 Task: Add the task  Improve error handling and reporting in the app to the section Code Review Sprint in the project TrueLine and add a Due Date to the respective task as 2023/11/24.
Action: Mouse moved to (47, 467)
Screenshot: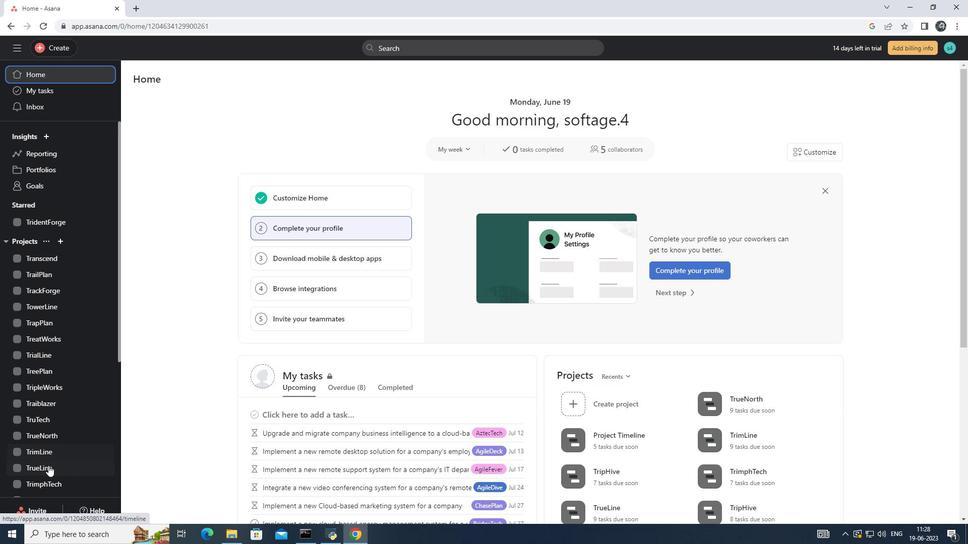 
Action: Mouse pressed left at (47, 467)
Screenshot: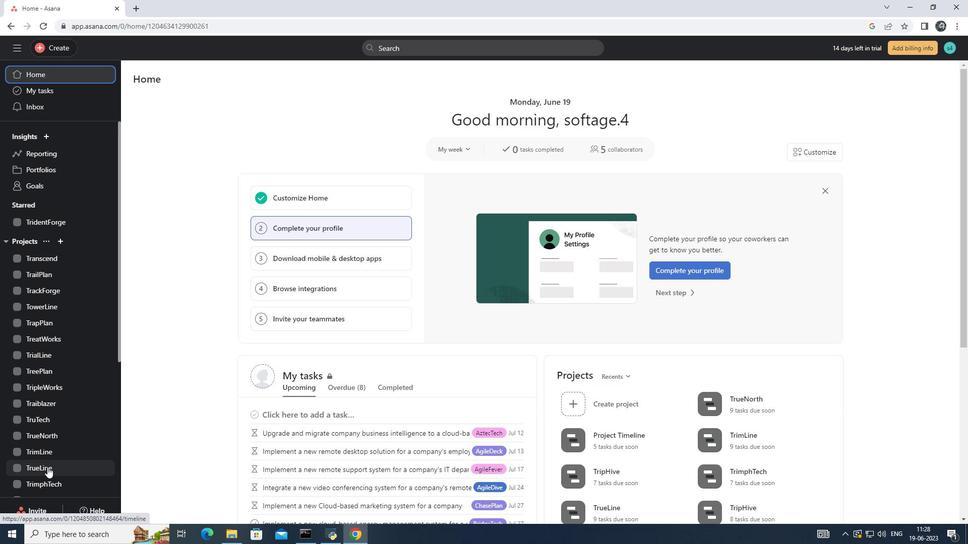 
Action: Mouse moved to (404, 241)
Screenshot: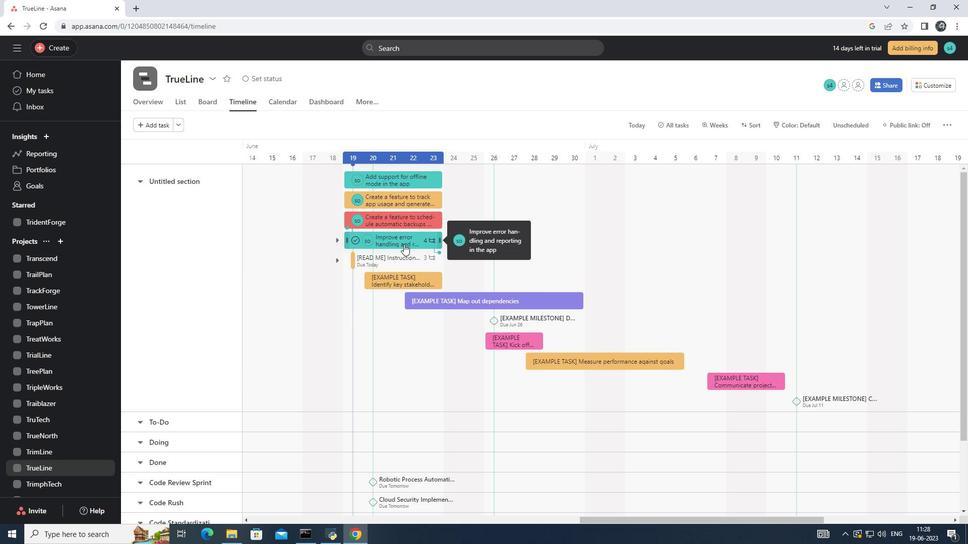
Action: Mouse pressed left at (404, 241)
Screenshot: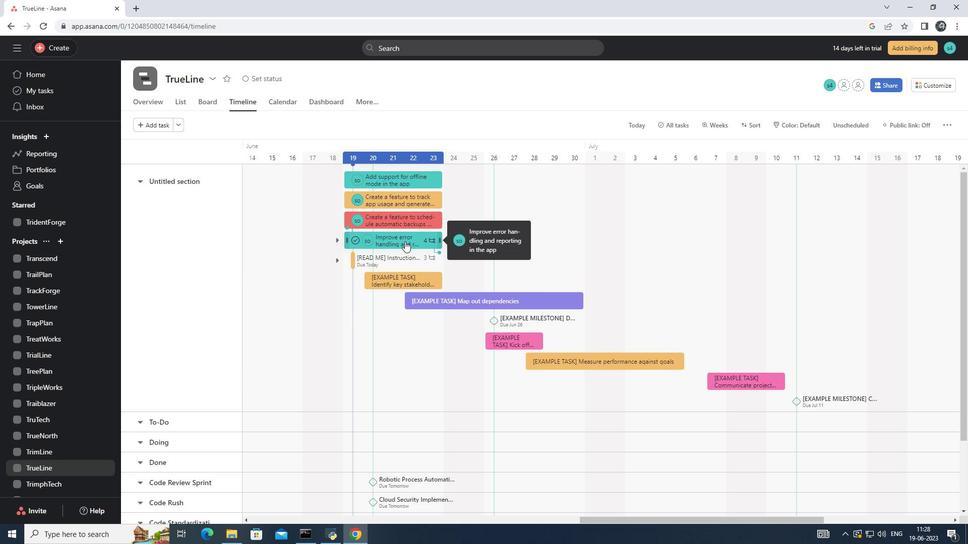 
Action: Mouse moved to (774, 223)
Screenshot: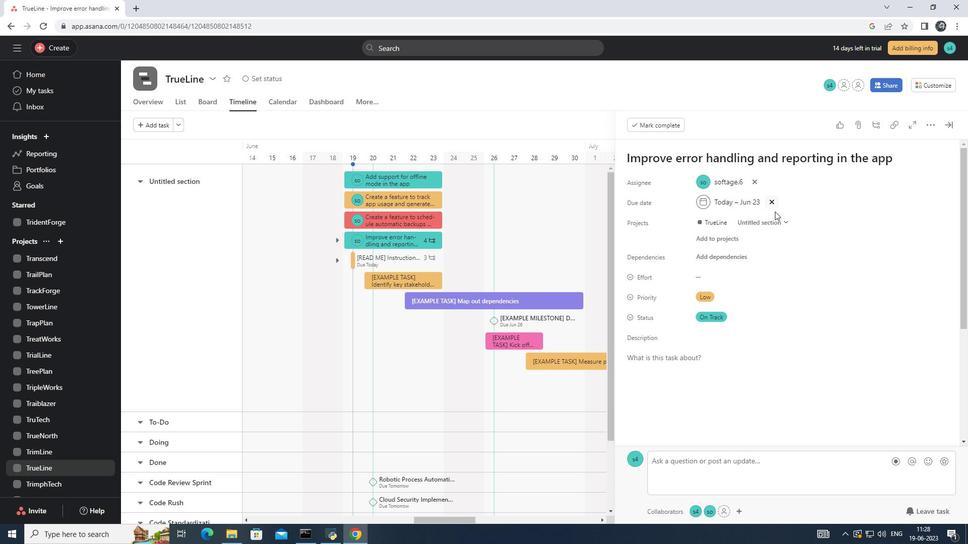 
Action: Mouse pressed left at (774, 223)
Screenshot: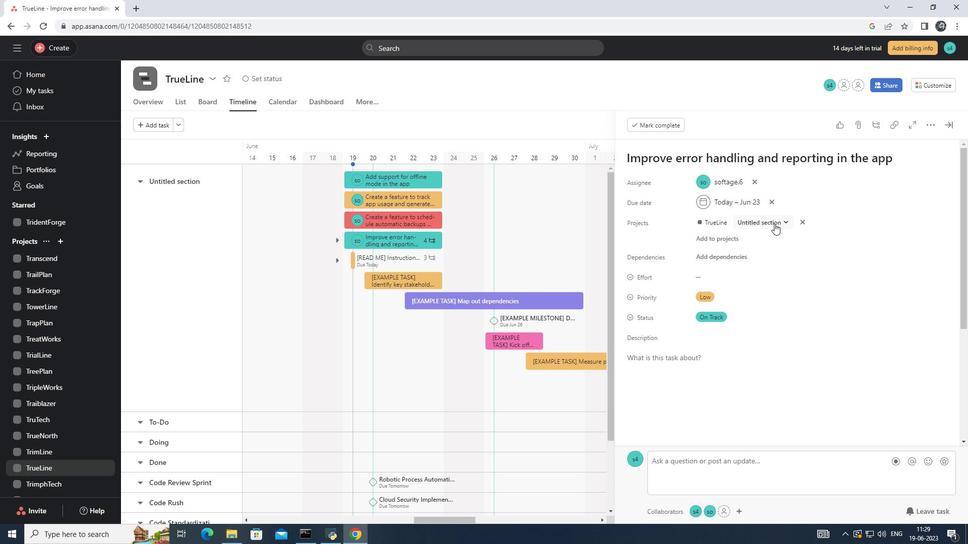 
Action: Mouse moved to (760, 317)
Screenshot: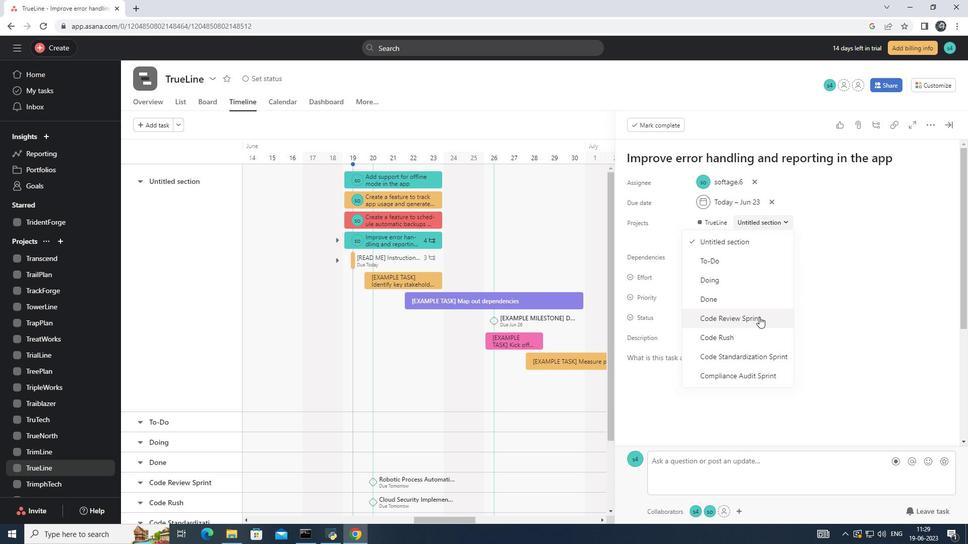 
Action: Mouse pressed left at (760, 317)
Screenshot: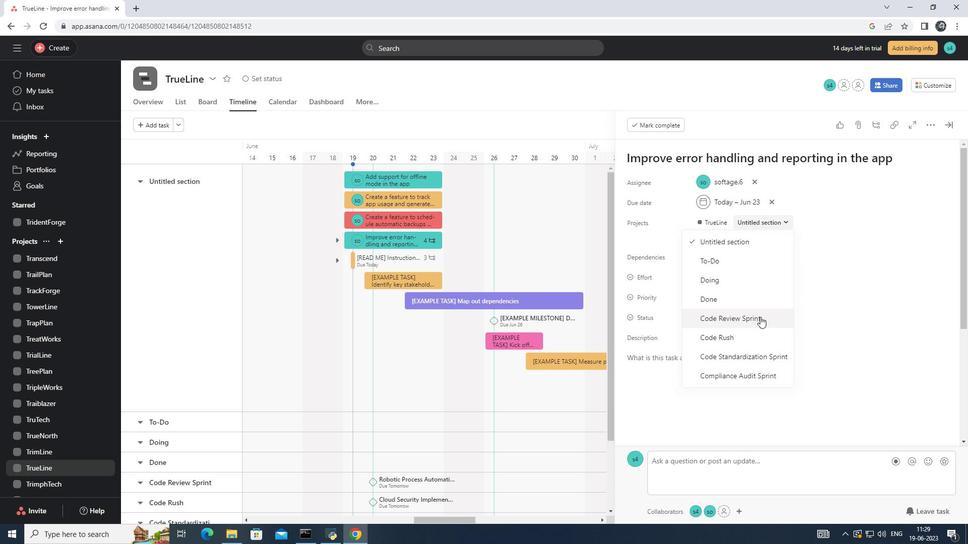 
Action: Mouse moved to (773, 200)
Screenshot: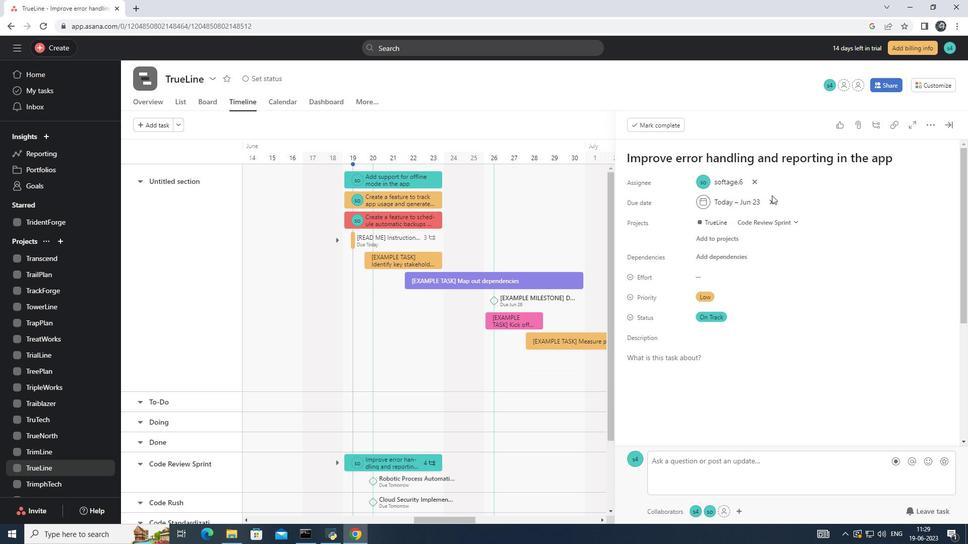 
Action: Mouse pressed left at (773, 200)
Screenshot: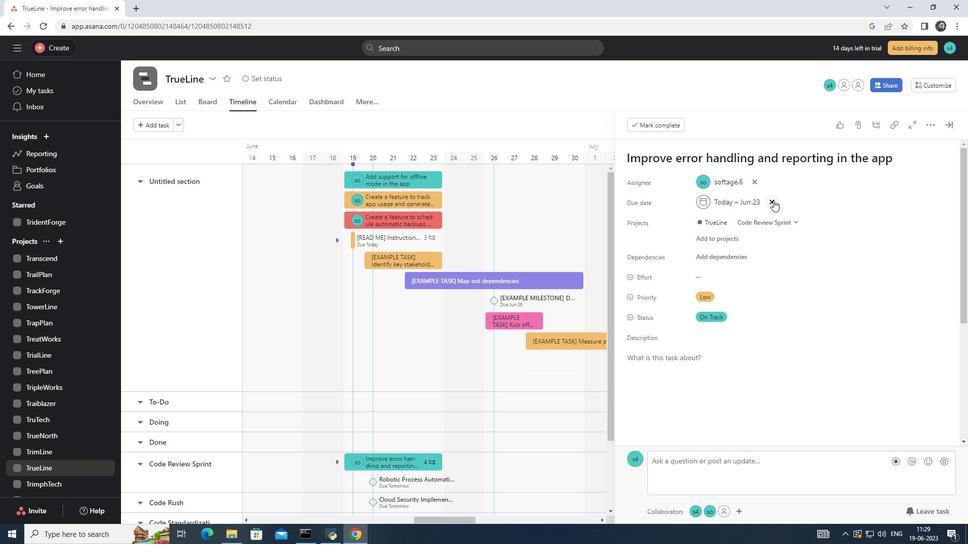 
Action: Mouse moved to (701, 200)
Screenshot: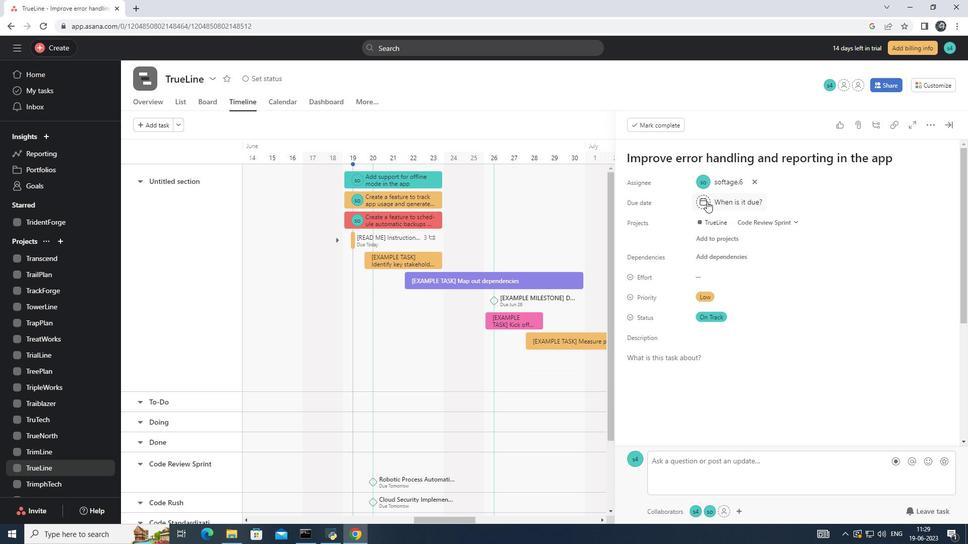 
Action: Mouse pressed left at (701, 200)
Screenshot: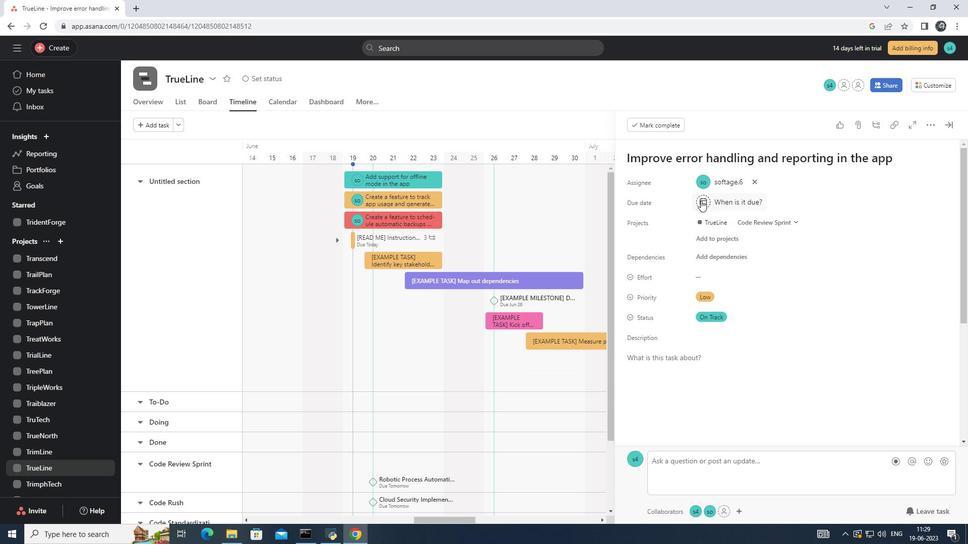 
Action: Mouse moved to (778, 229)
Screenshot: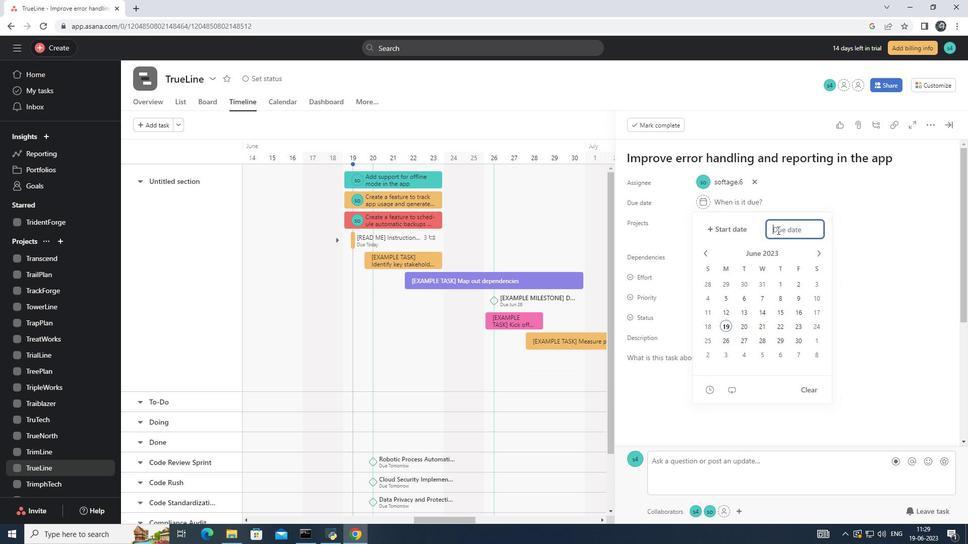 
Action: Mouse pressed left at (778, 229)
Screenshot: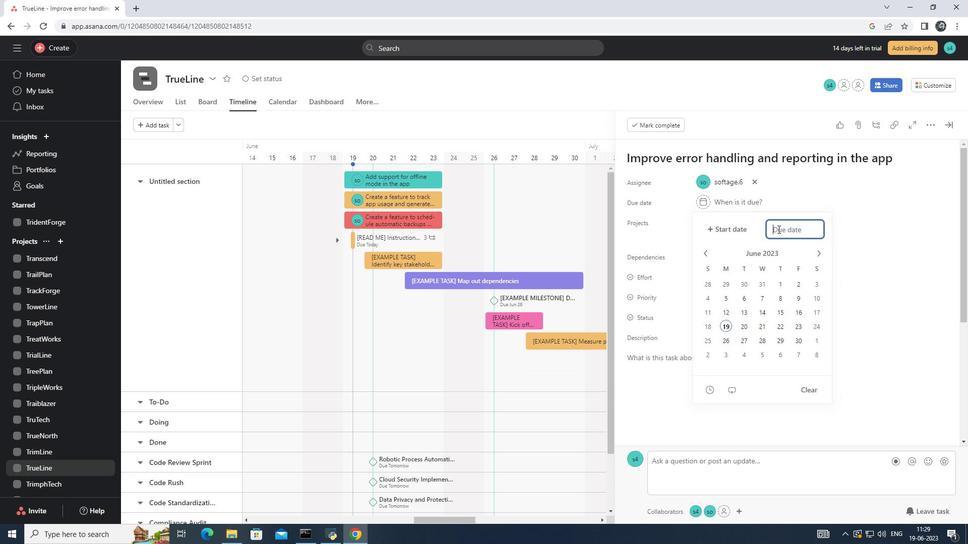
Action: Mouse moved to (778, 228)
Screenshot: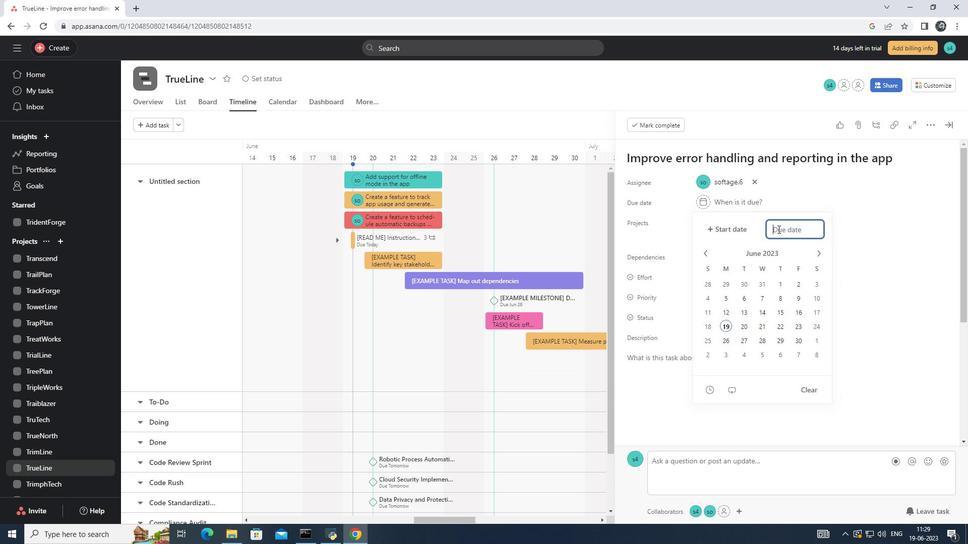 
Action: Key pressed 2023/11/24<Key.enter>
Screenshot: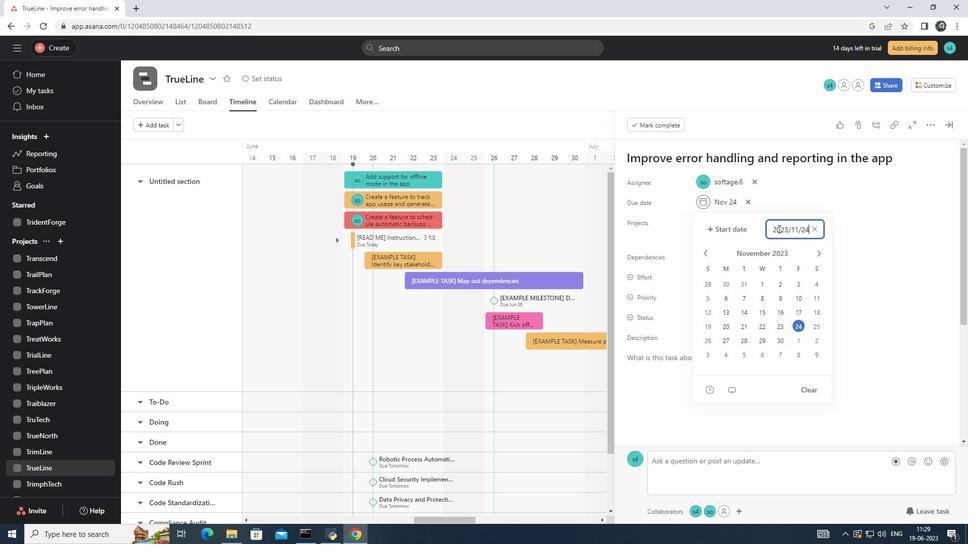 
